 Task: Use the formula "HYPERLINK" in spreadsheet "Project protfolio".
Action: Mouse moved to (107, 1)
Screenshot: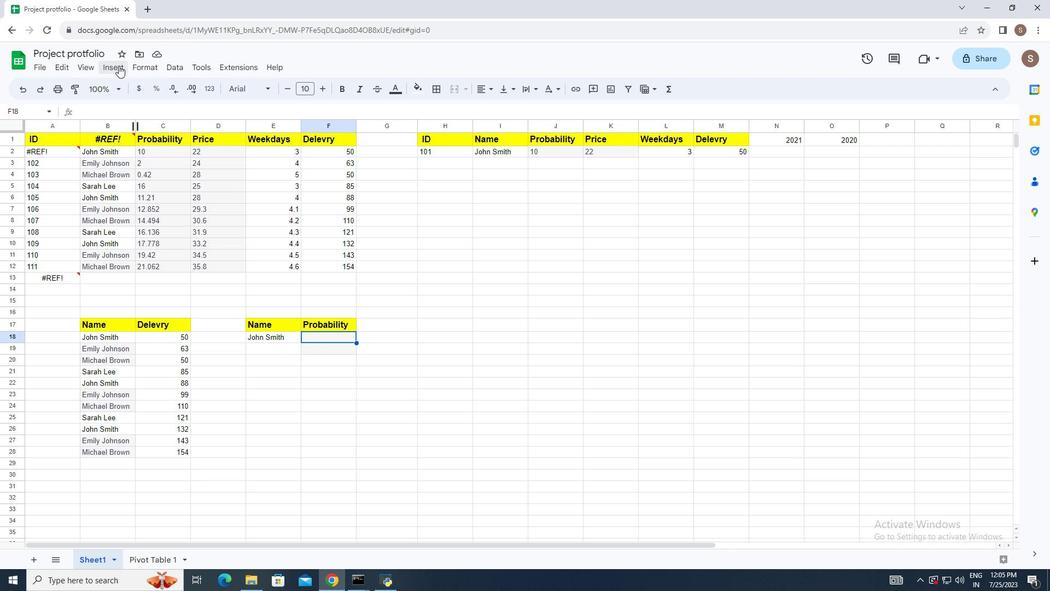 
Action: Mouse pressed left at (107, 1)
Screenshot: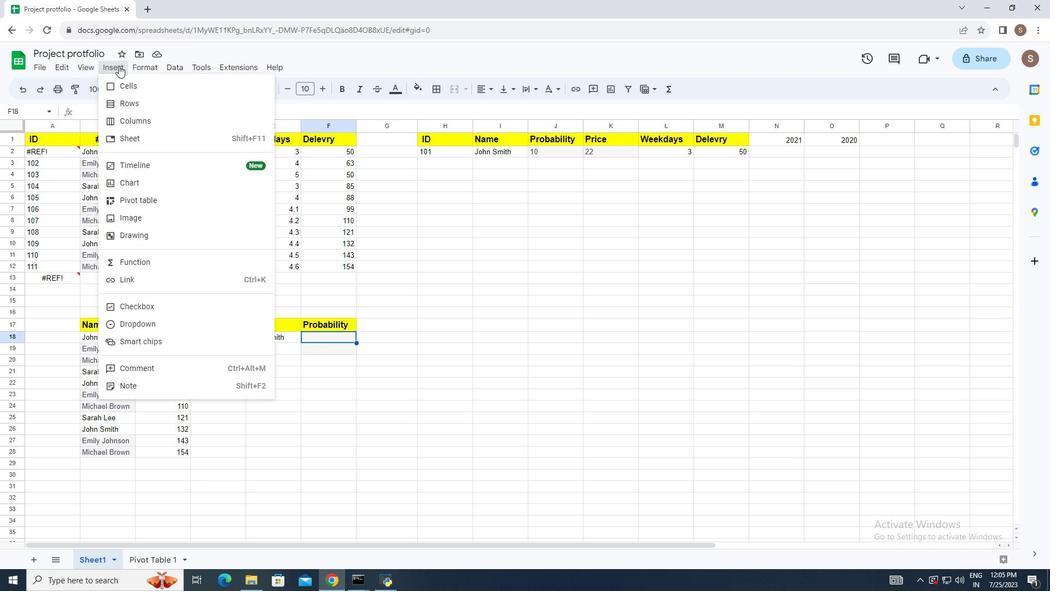 
Action: Mouse moved to (180, 263)
Screenshot: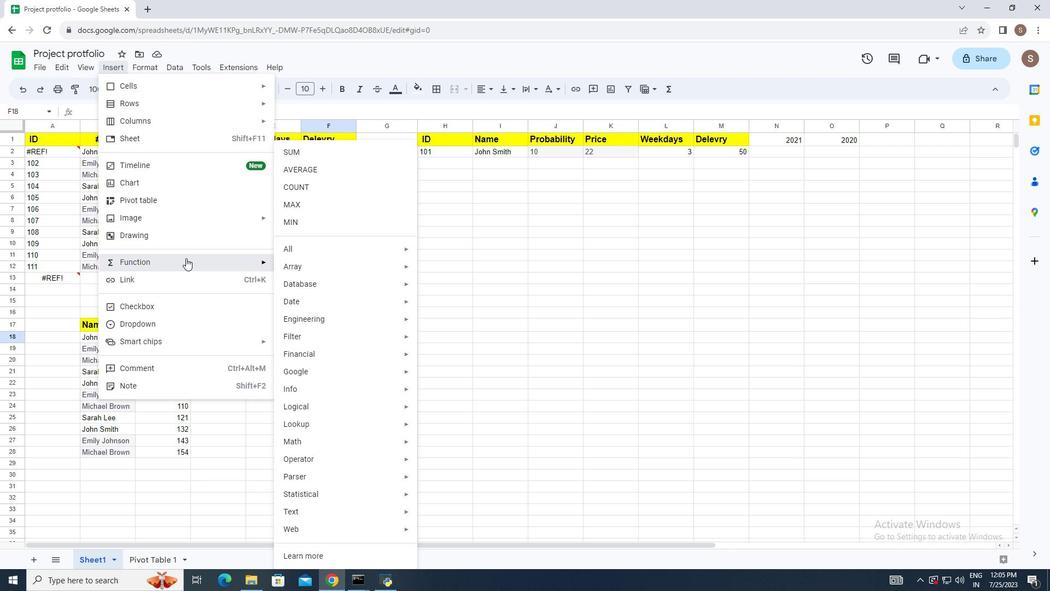 
Action: Mouse pressed left at (180, 263)
Screenshot: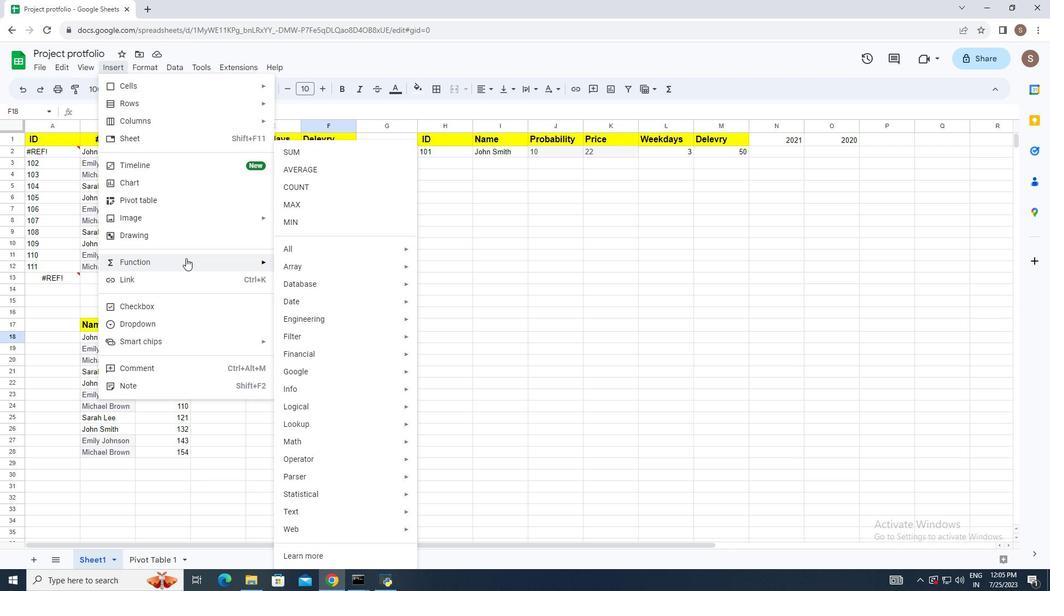 
Action: Mouse moved to (323, 247)
Screenshot: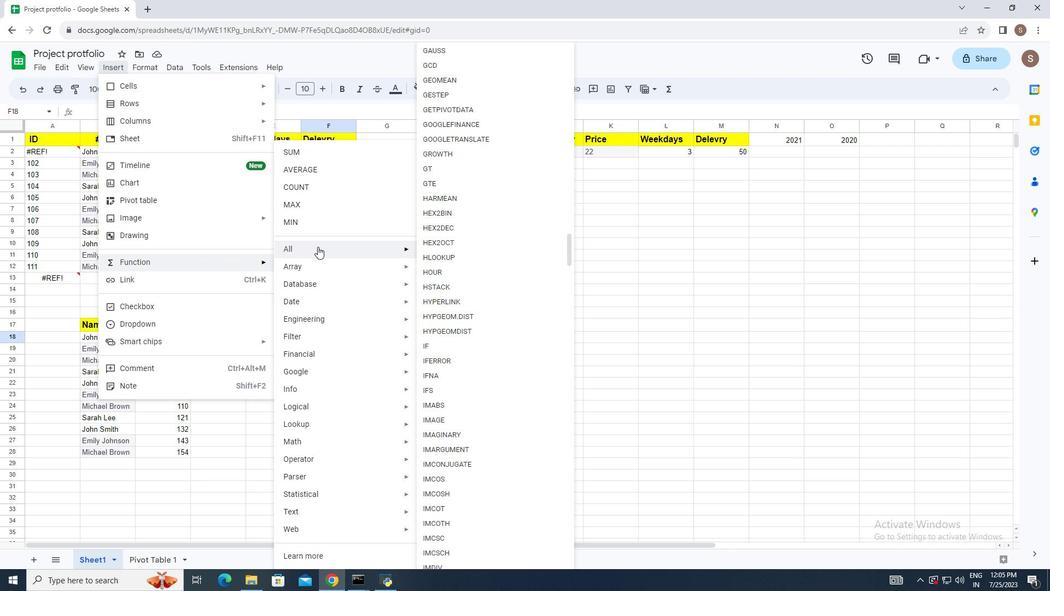 
Action: Mouse pressed left at (323, 247)
Screenshot: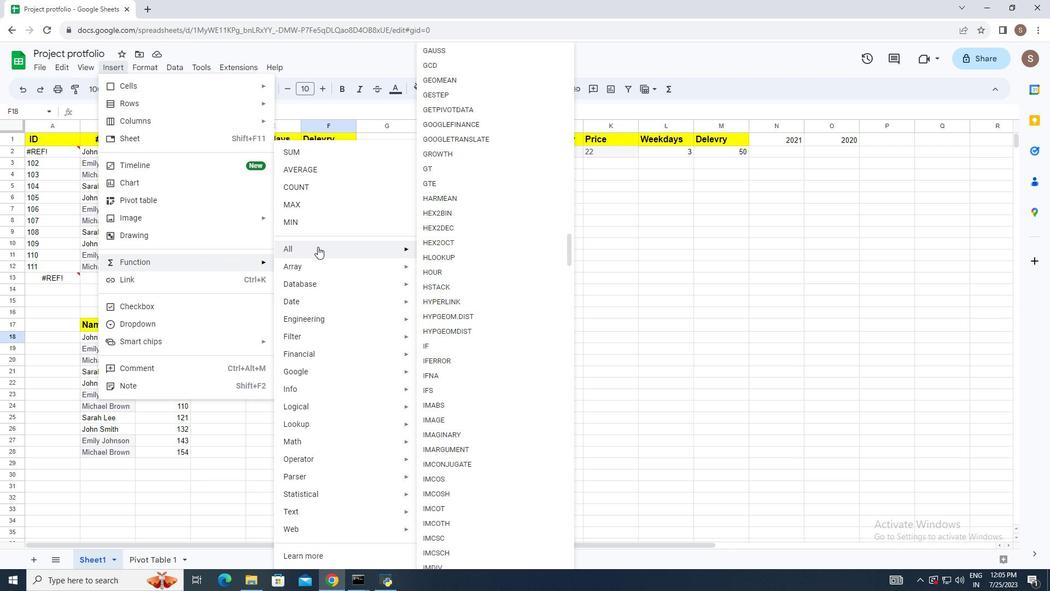 
Action: Mouse moved to (501, 323)
Screenshot: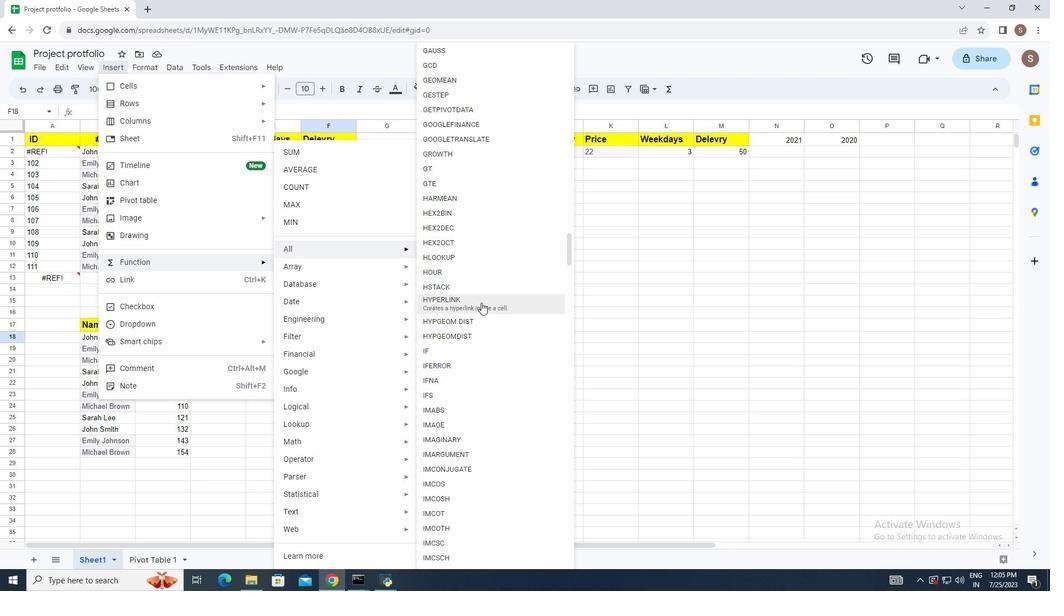 
Action: Mouse pressed left at (501, 323)
Screenshot: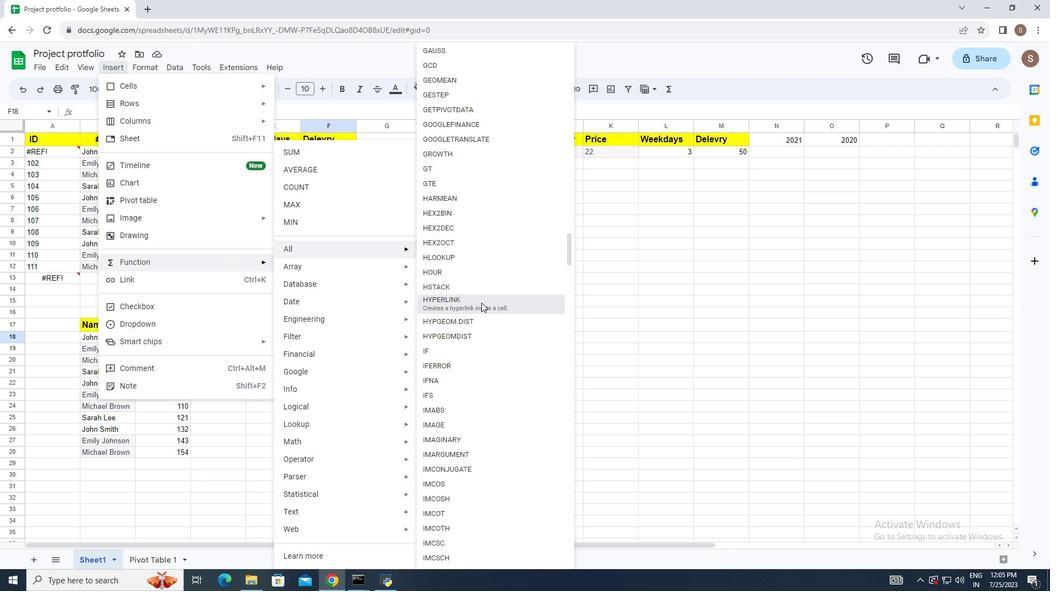
Action: Key pressed <Key.shift_r>"http<Key.shift_r>://www.google.com/<Key.shift_r>",<Key.space><Key.shift_r><Key.shift_r><Key.shift_r><Key.shift_r><Key.shift_r>"<Key.shift>Google<Key.shift_r>"<Key.enter>
Screenshot: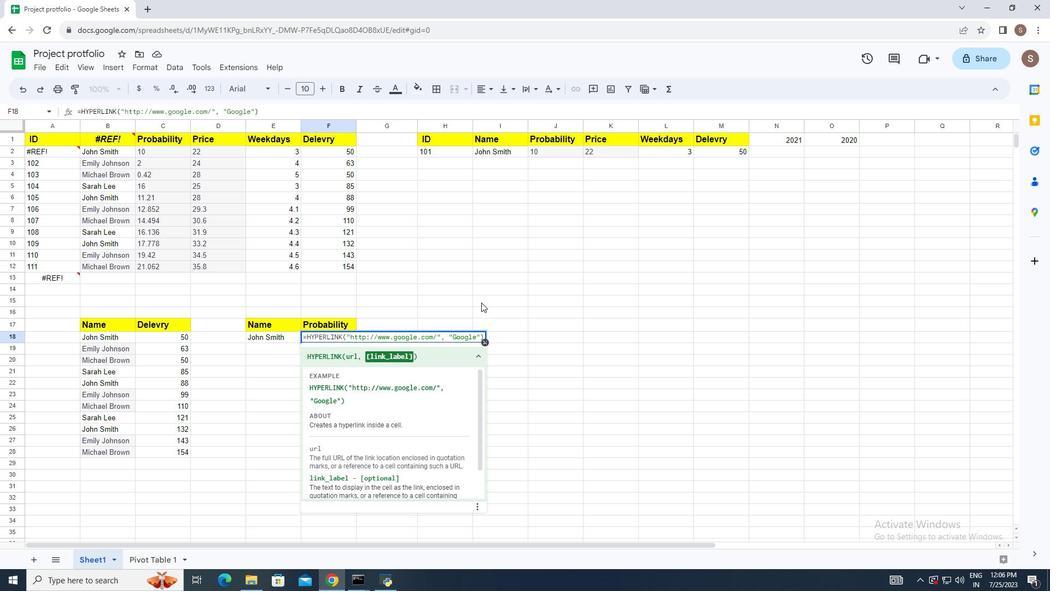 
